 Task: Select the date September 28, 2023 to assign specific hours.
Action: Mouse moved to (630, 263)
Screenshot: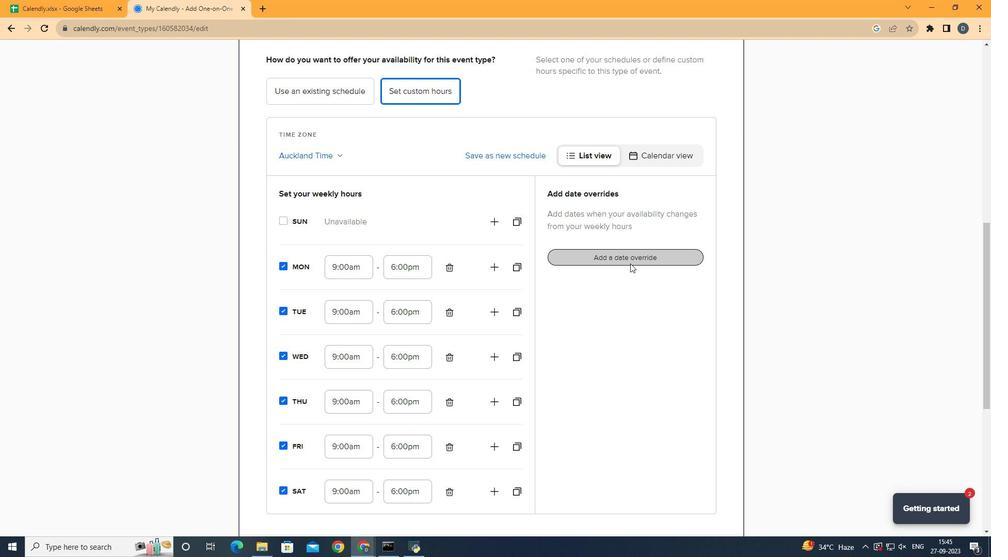 
Action: Mouse pressed left at (630, 263)
Screenshot: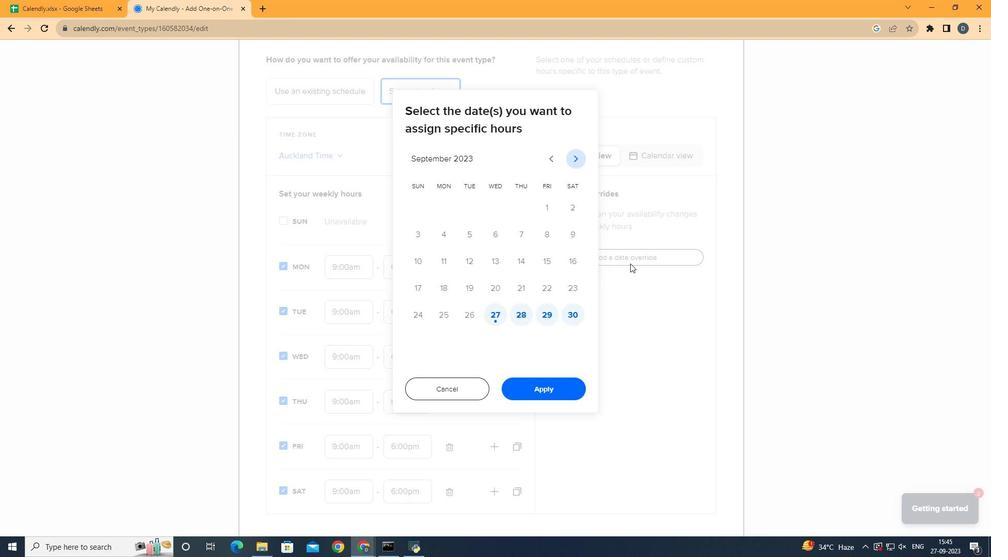
Action: Mouse moved to (514, 316)
Screenshot: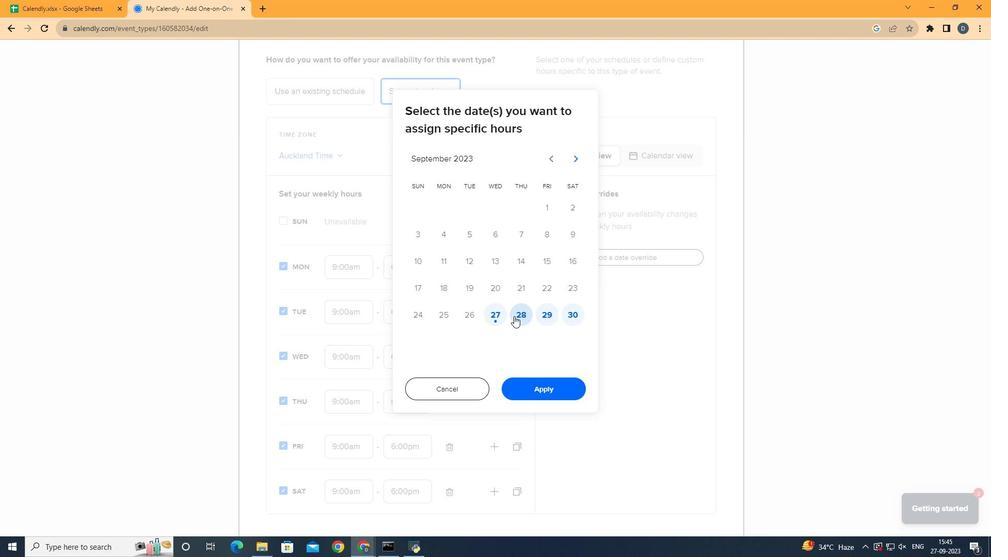 
Action: Mouse pressed left at (514, 316)
Screenshot: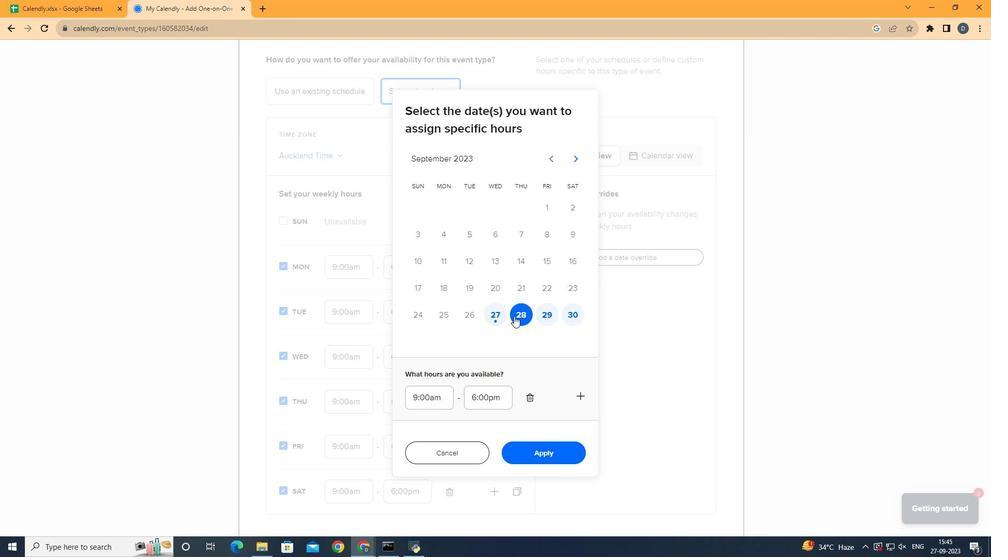 
Action: Mouse moved to (585, 401)
Screenshot: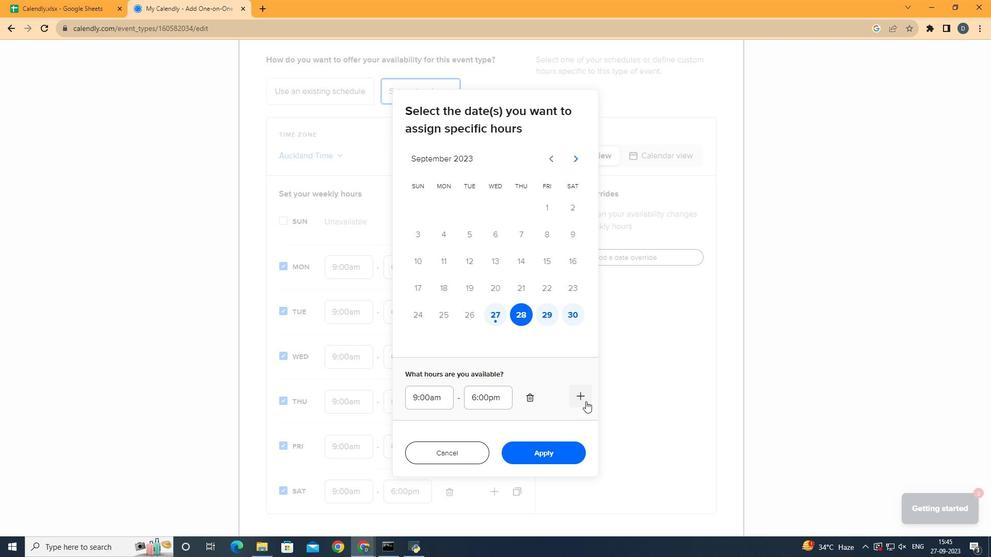 
